 Task: Set the framerate for VNC client access to 6.00.
Action: Mouse moved to (99, 8)
Screenshot: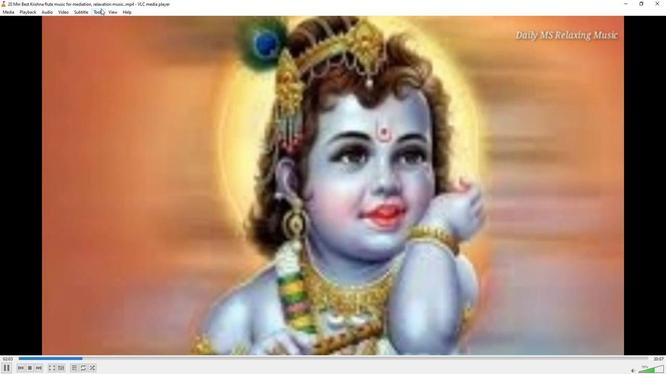 
Action: Mouse pressed left at (99, 8)
Screenshot: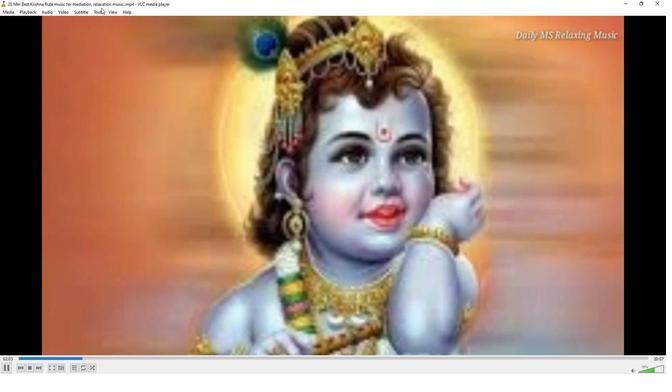 
Action: Mouse moved to (99, 14)
Screenshot: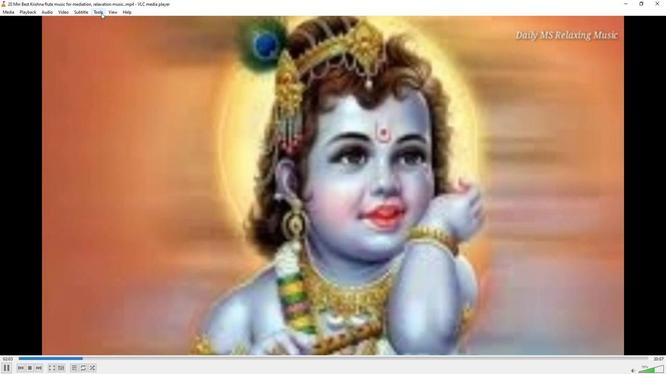 
Action: Mouse pressed left at (99, 14)
Screenshot: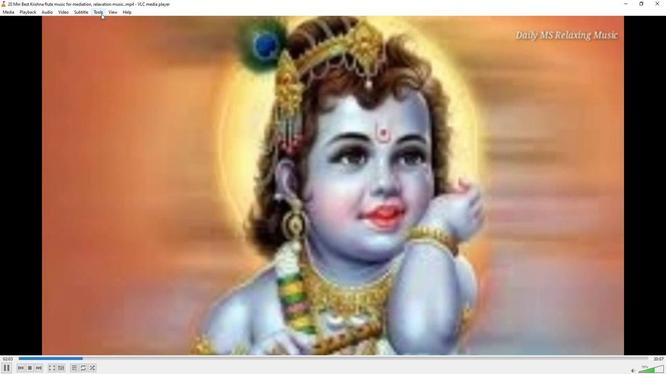 
Action: Mouse moved to (106, 92)
Screenshot: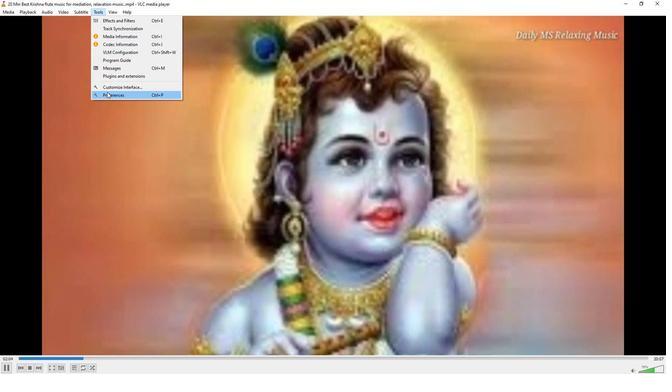 
Action: Mouse pressed left at (106, 92)
Screenshot: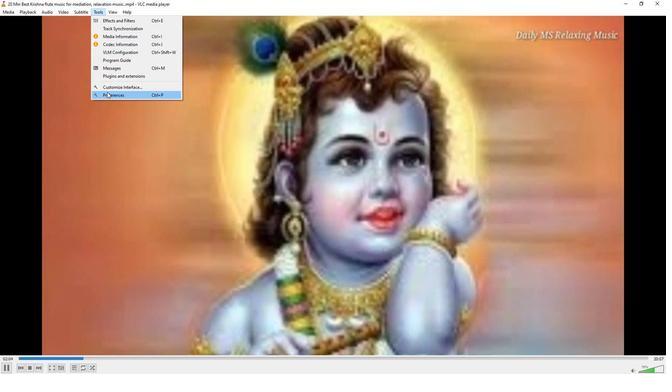 
Action: Mouse moved to (215, 304)
Screenshot: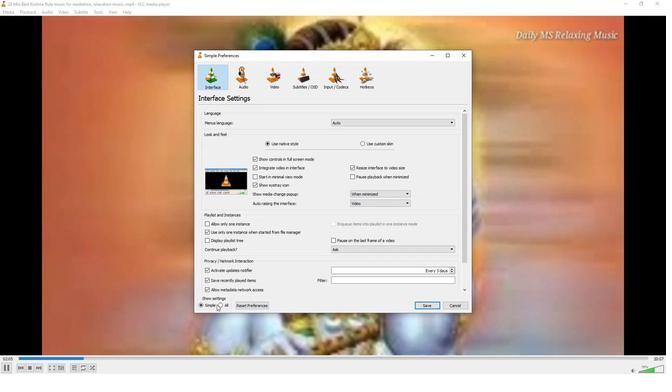 
Action: Mouse pressed left at (215, 304)
Screenshot: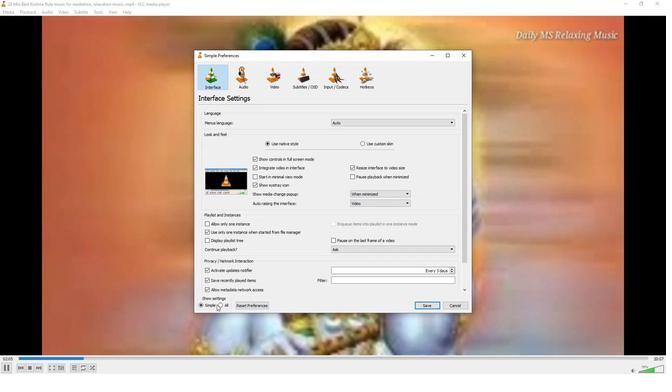 
Action: Mouse moved to (220, 304)
Screenshot: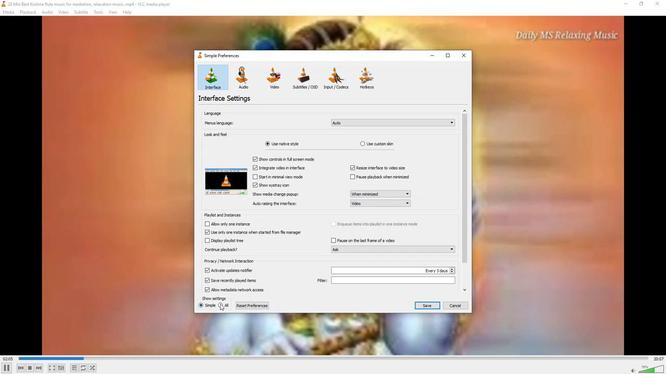 
Action: Mouse pressed left at (220, 304)
Screenshot: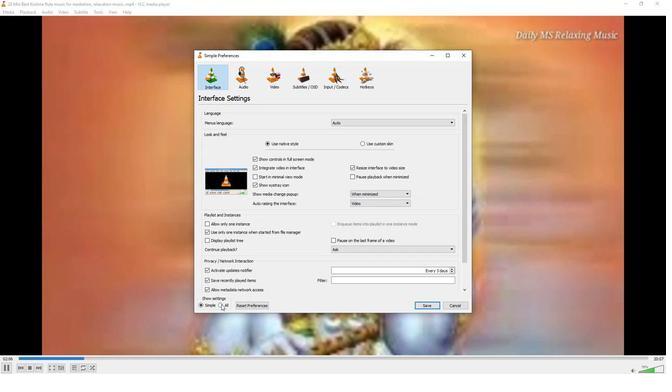 
Action: Mouse moved to (209, 186)
Screenshot: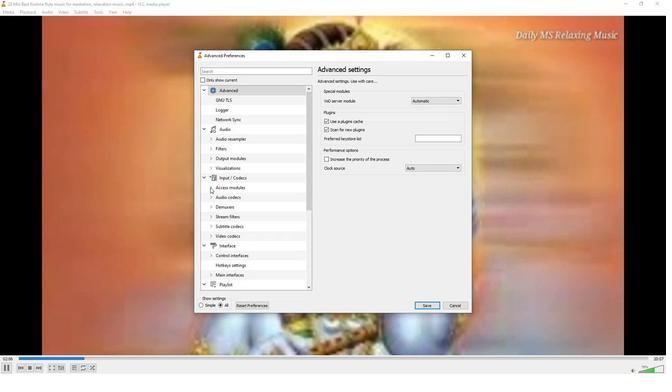 
Action: Mouse pressed left at (209, 186)
Screenshot: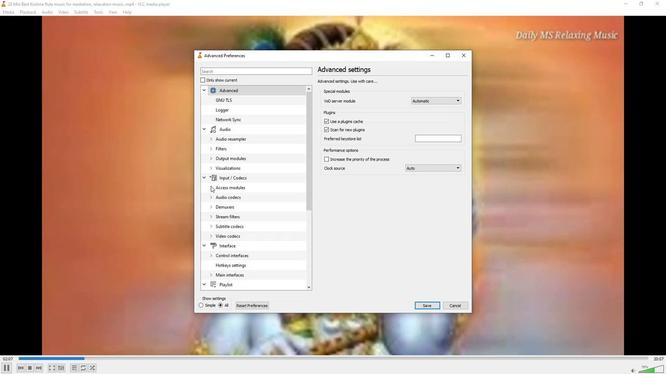 
Action: Mouse moved to (220, 217)
Screenshot: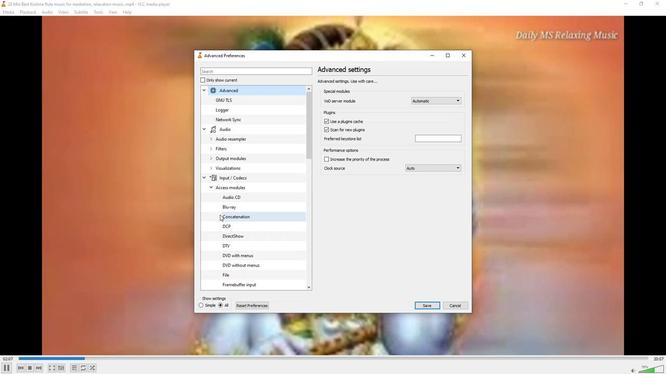 
Action: Mouse scrolled (220, 216) with delta (0, 0)
Screenshot: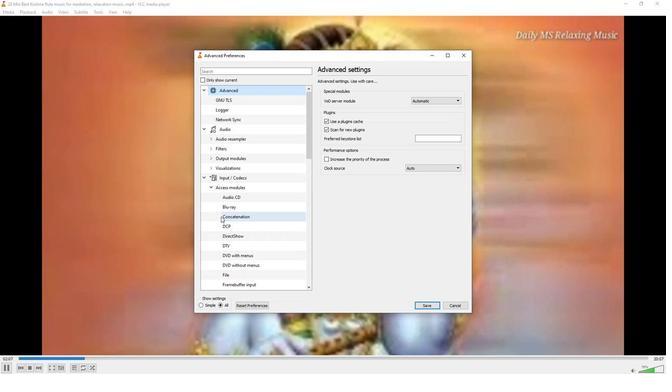 
Action: Mouse moved to (220, 218)
Screenshot: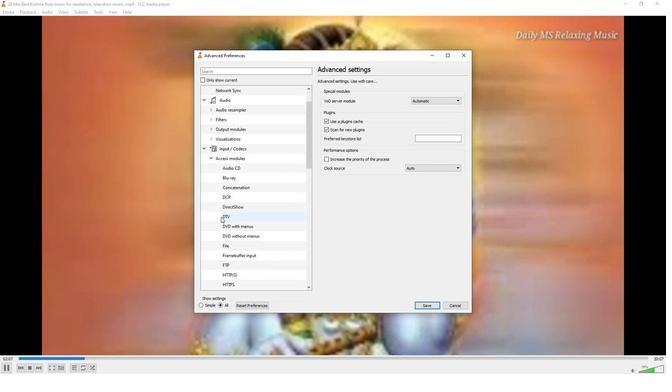 
Action: Mouse scrolled (220, 217) with delta (0, 0)
Screenshot: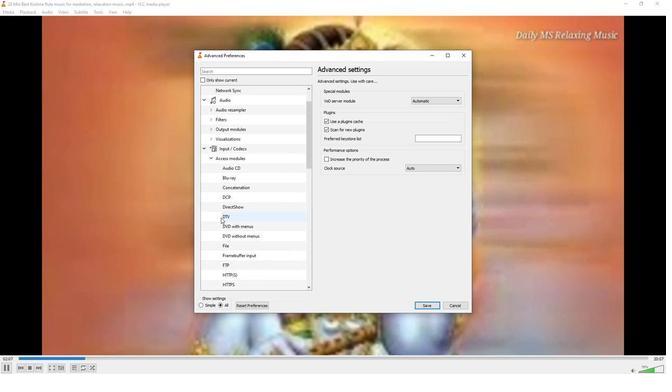 
Action: Mouse scrolled (220, 217) with delta (0, 0)
Screenshot: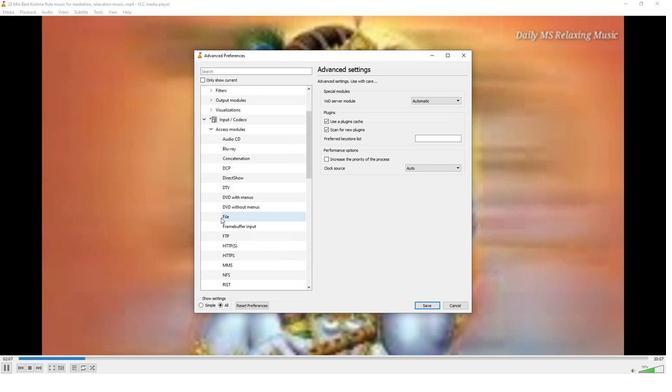 
Action: Mouse scrolled (220, 217) with delta (0, 0)
Screenshot: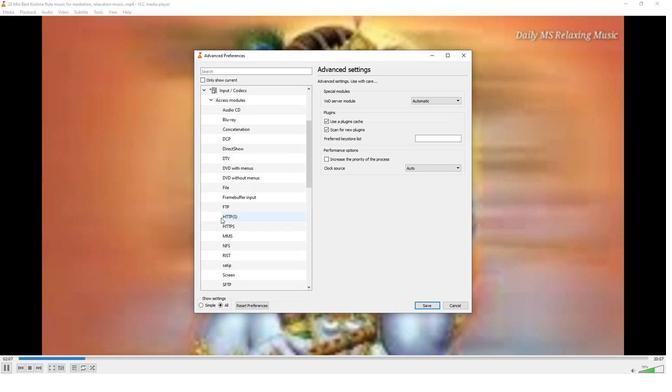 
Action: Mouse scrolled (220, 217) with delta (0, 0)
Screenshot: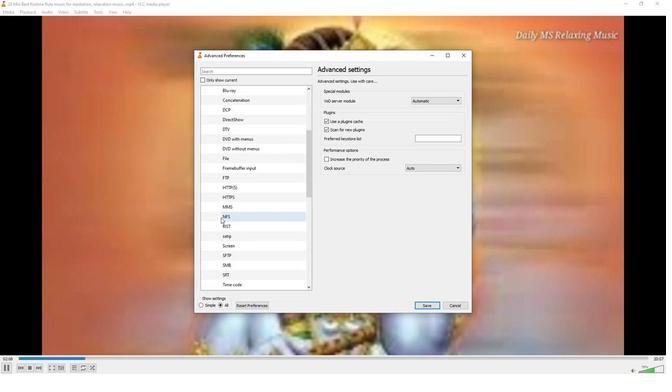 
Action: Mouse scrolled (220, 217) with delta (0, 0)
Screenshot: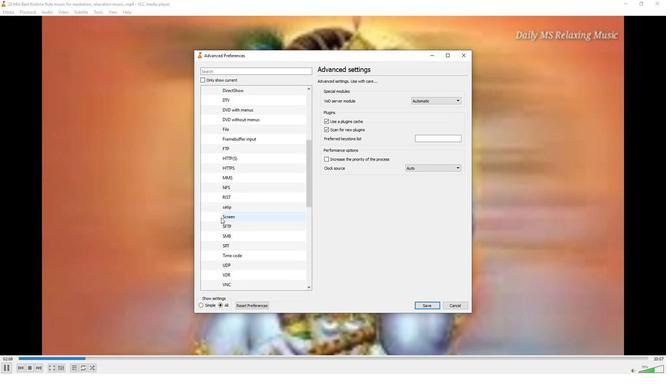 
Action: Mouse moved to (225, 253)
Screenshot: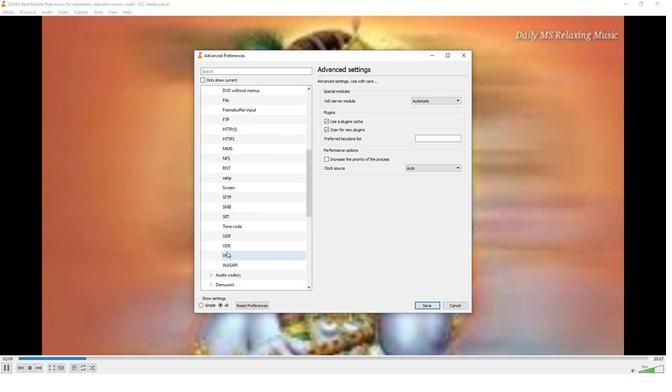 
Action: Mouse pressed left at (225, 253)
Screenshot: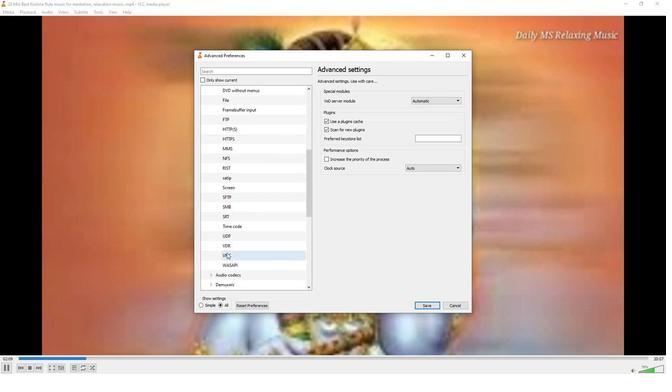 
Action: Mouse moved to (462, 150)
Screenshot: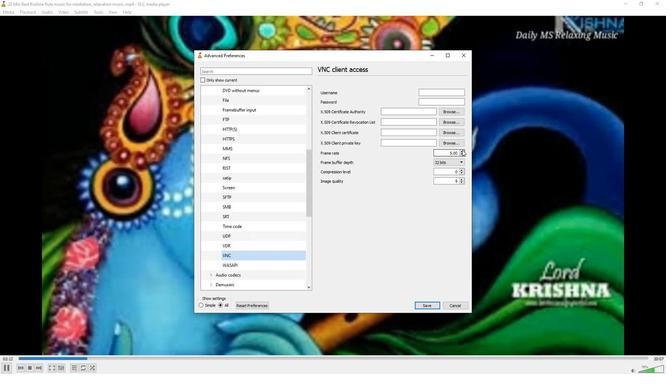 
Action: Mouse pressed left at (462, 150)
Screenshot: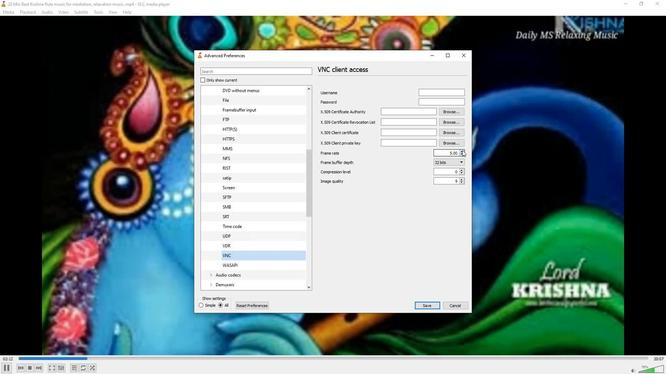 
Action: Mouse moved to (462, 150)
Screenshot: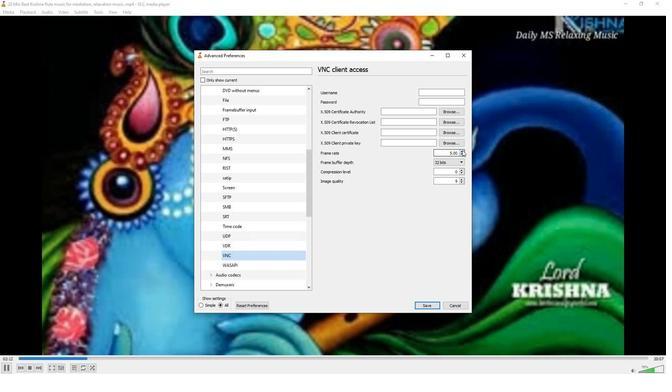 
Action: Mouse pressed left at (462, 150)
Screenshot: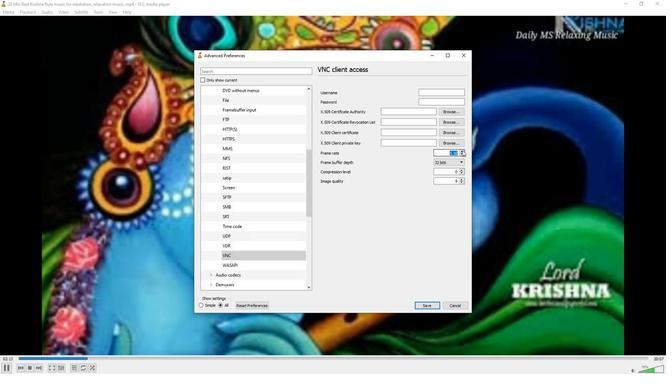 
Action: Mouse pressed left at (462, 150)
Screenshot: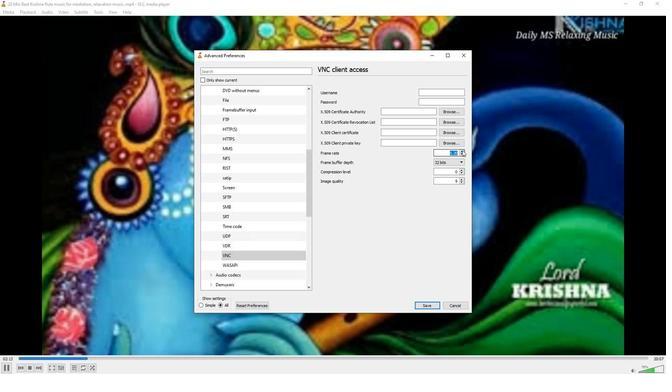 
Action: Mouse pressed left at (462, 150)
Screenshot: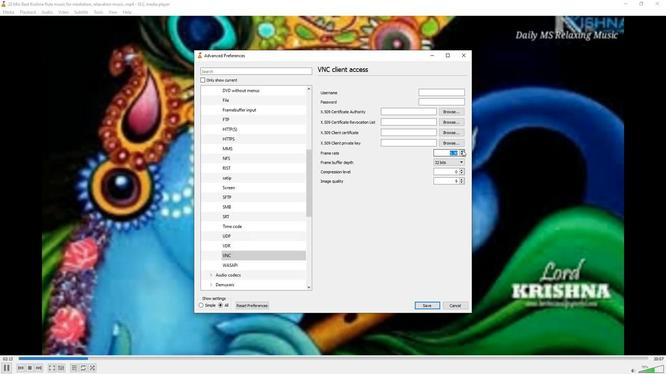 
Action: Mouse pressed left at (462, 150)
Screenshot: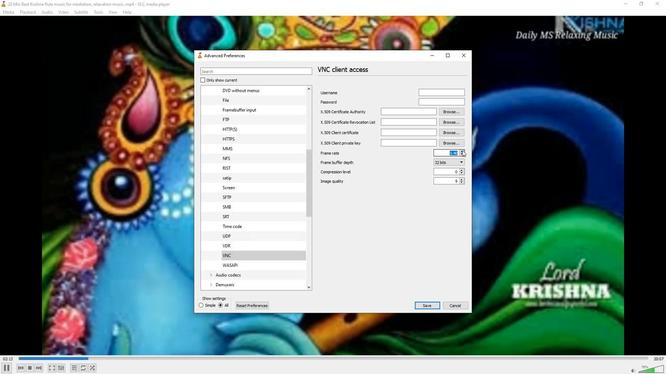 
Action: Mouse pressed left at (462, 150)
Screenshot: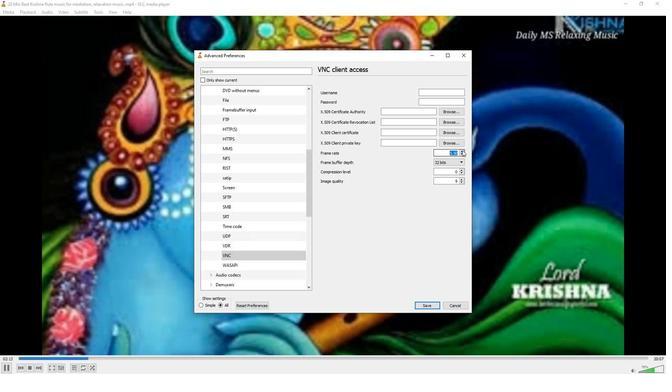 
Action: Mouse pressed left at (462, 150)
Screenshot: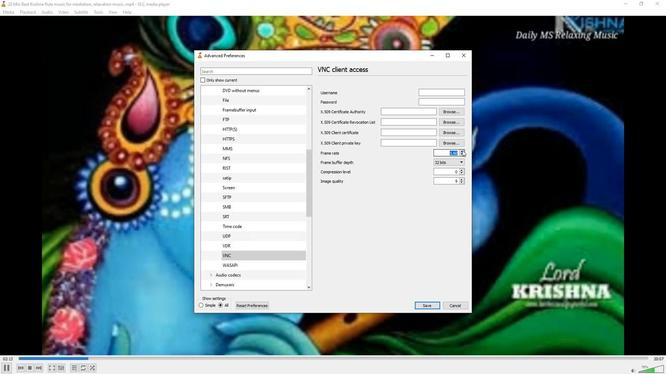 
Action: Mouse pressed left at (462, 150)
Screenshot: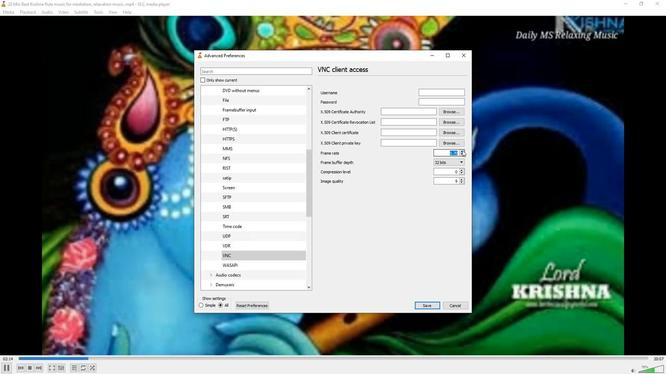 
Action: Mouse pressed left at (462, 150)
Screenshot: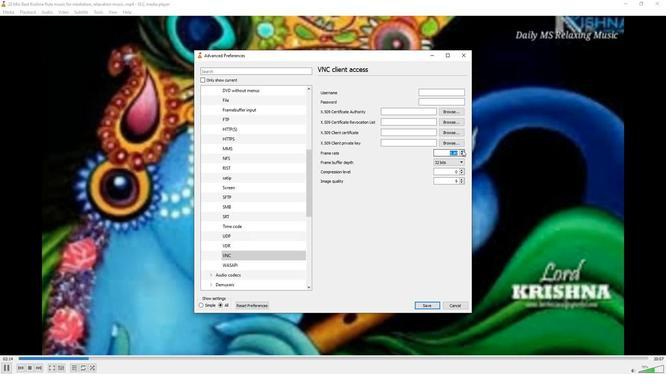 
Action: Mouse pressed left at (462, 150)
Screenshot: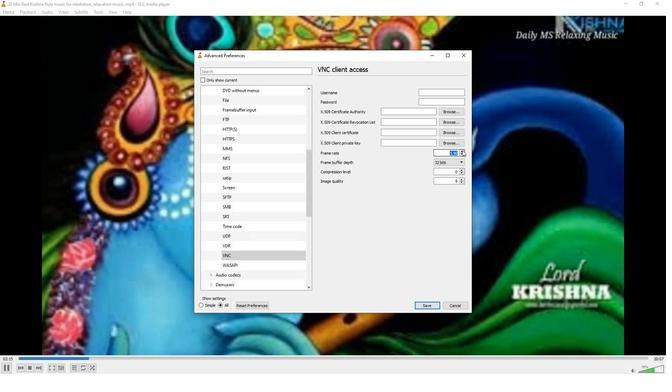 
Action: Mouse moved to (424, 155)
Screenshot: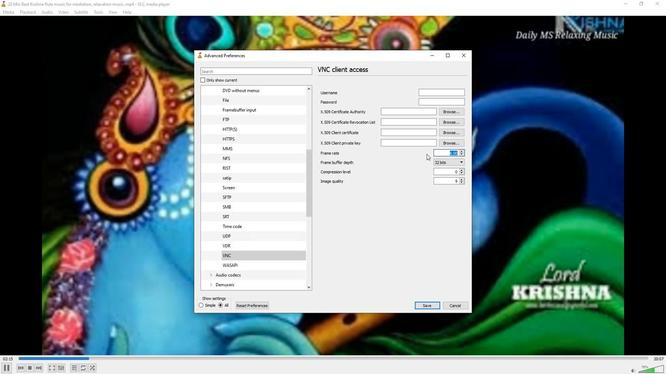 
Action: Mouse pressed left at (424, 155)
Screenshot: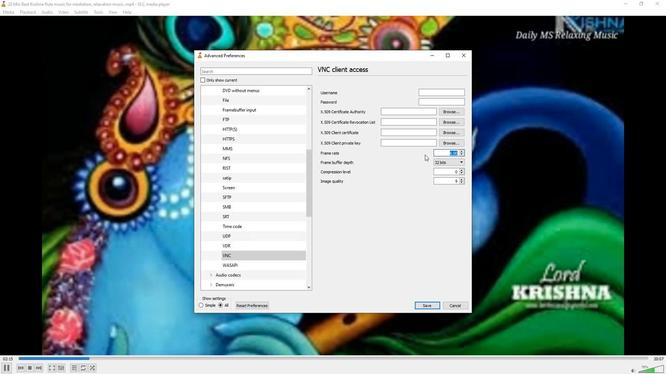 
